 Task: Forward email with the signature Jared Hernandez with the subject Thank you for your sponsorship from softage.8@softage.net to softage.3@softage.net and softage.4@softage.net with BCC to softage.5@softage.net with the message I would appreciate it if you could send me the sales report for the last quarter.
Action: Mouse moved to (1084, 179)
Screenshot: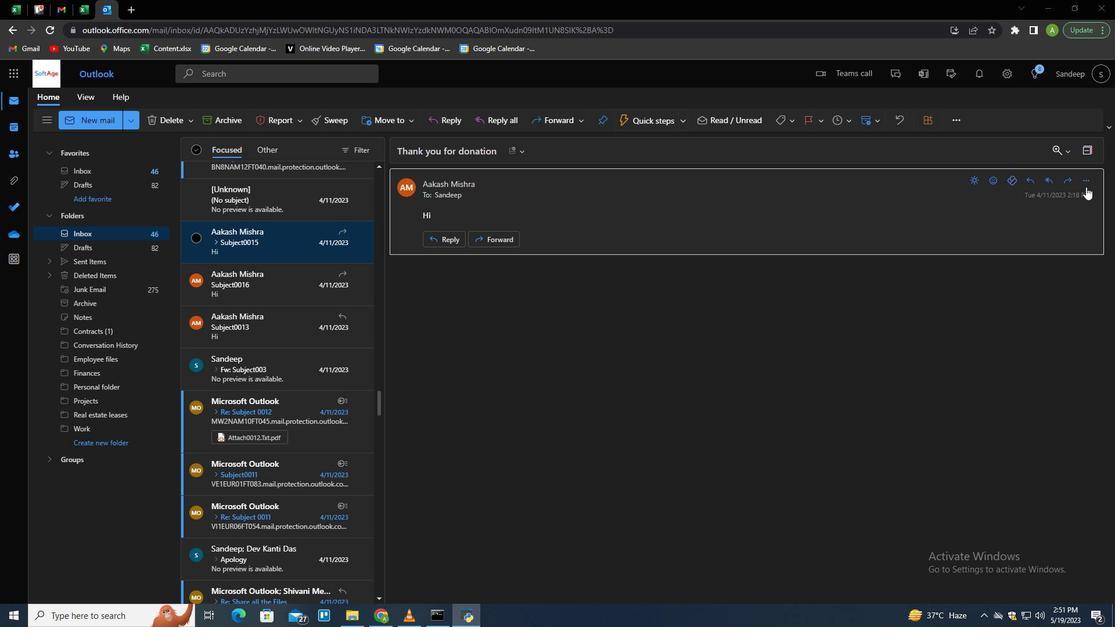 
Action: Mouse pressed left at (1084, 179)
Screenshot: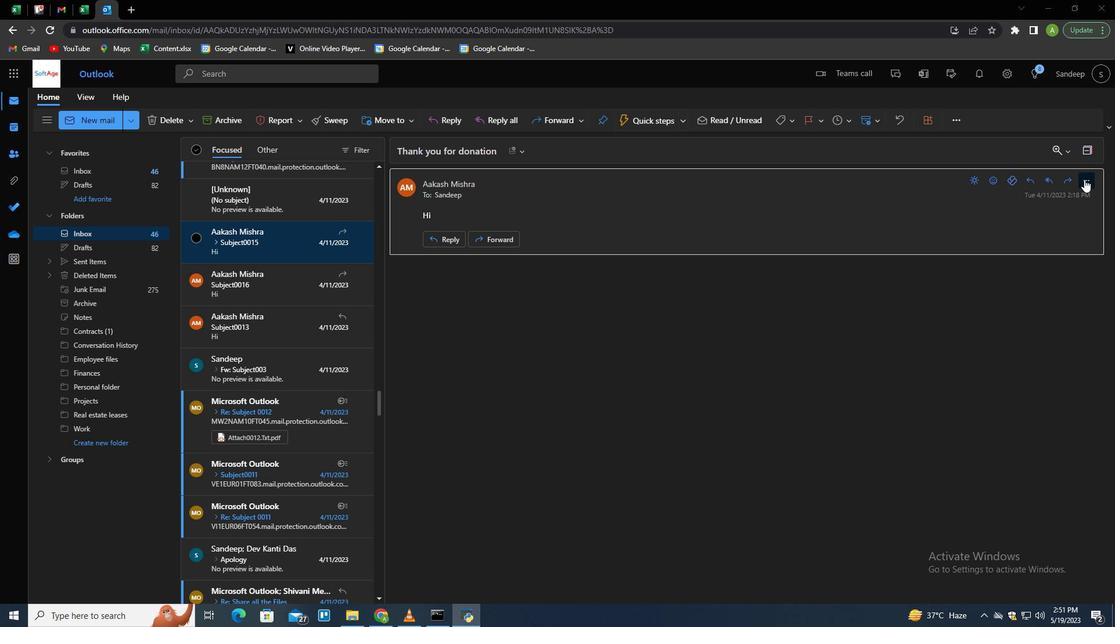 
Action: Mouse moved to (1013, 237)
Screenshot: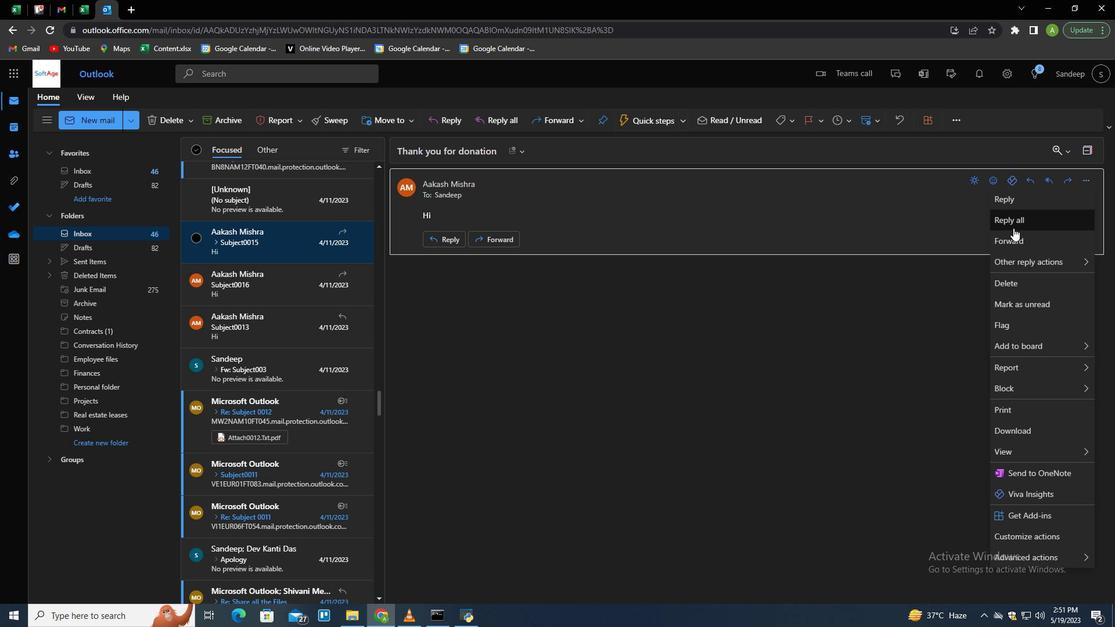 
Action: Mouse pressed left at (1013, 237)
Screenshot: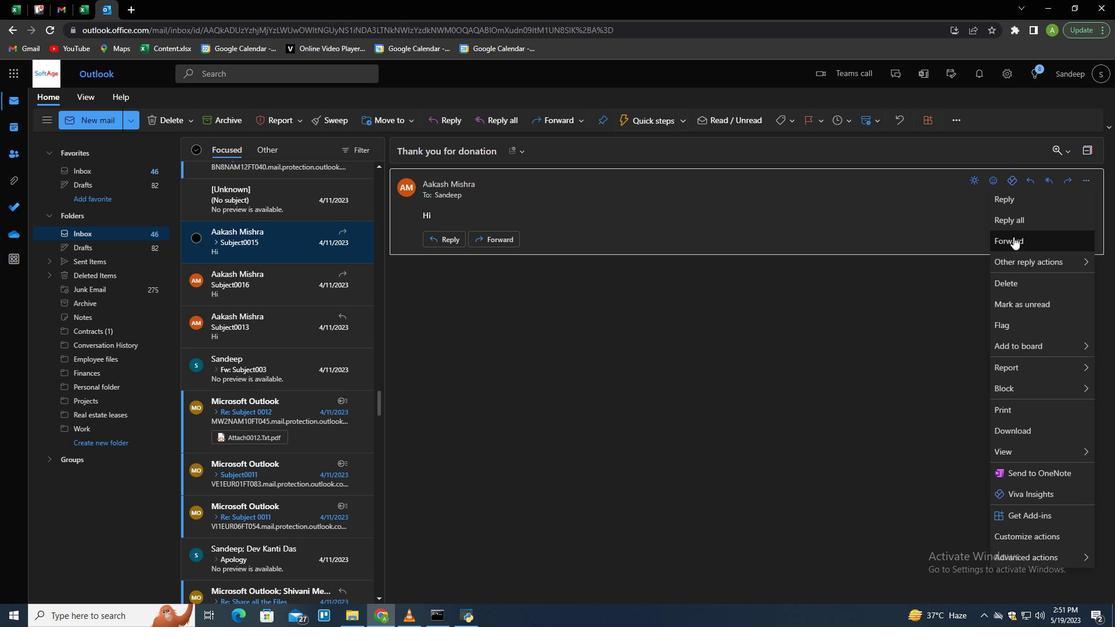 
Action: Mouse moved to (783, 120)
Screenshot: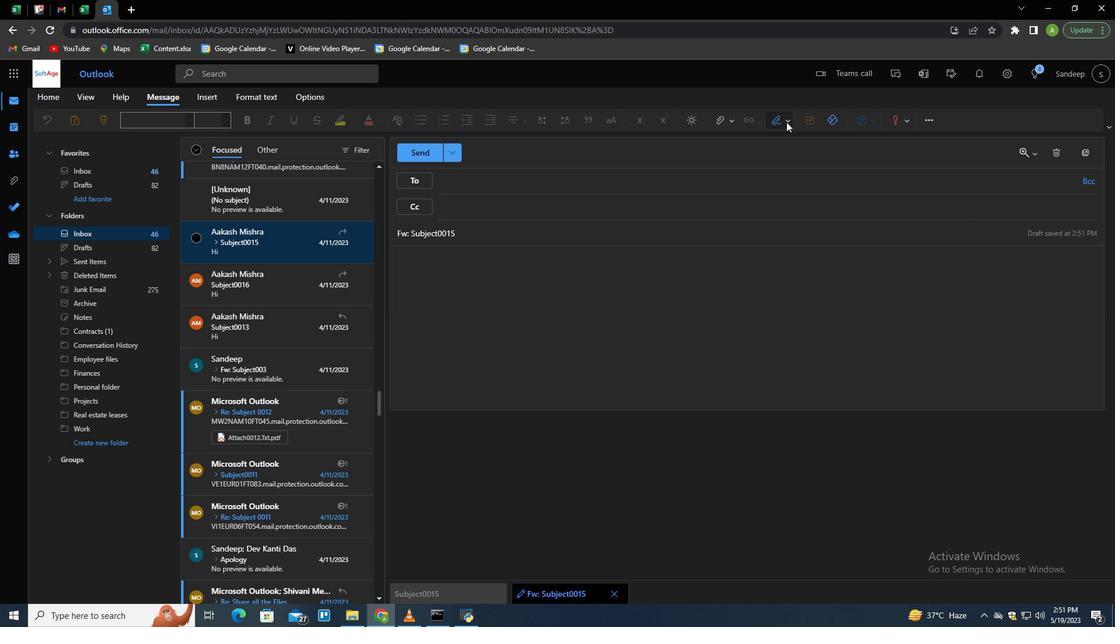 
Action: Mouse pressed left at (783, 120)
Screenshot: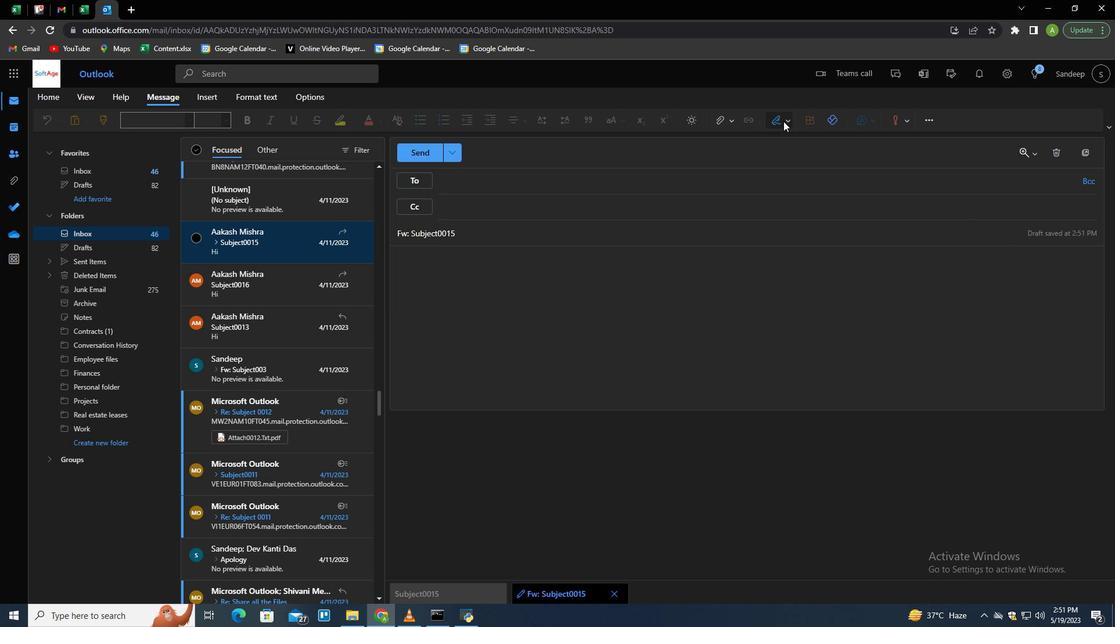 
Action: Mouse moved to (759, 170)
Screenshot: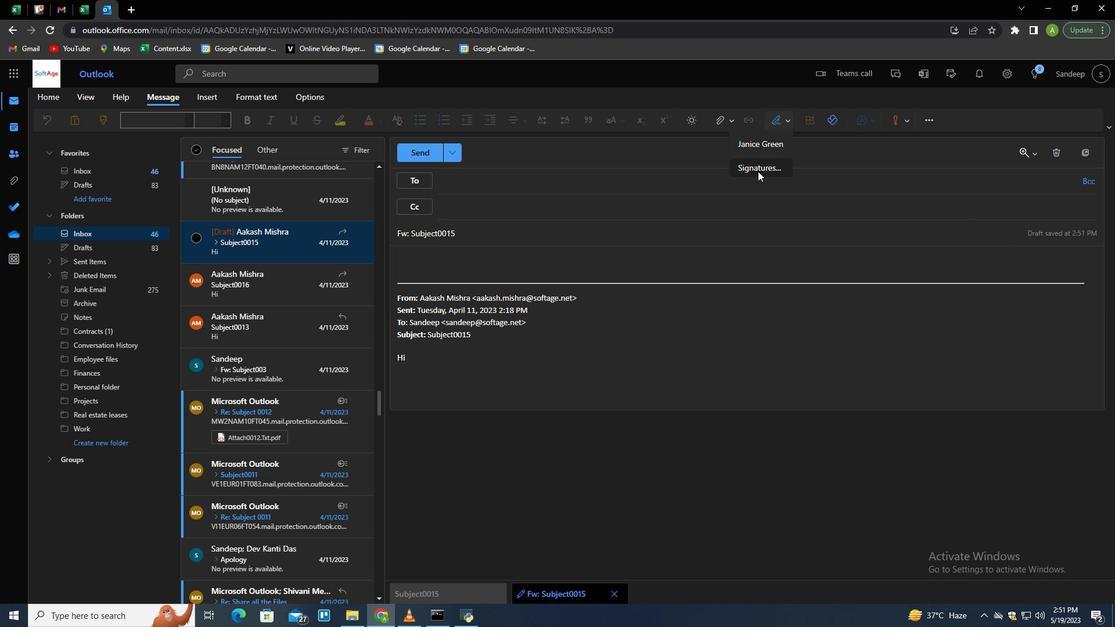 
Action: Mouse pressed left at (759, 170)
Screenshot: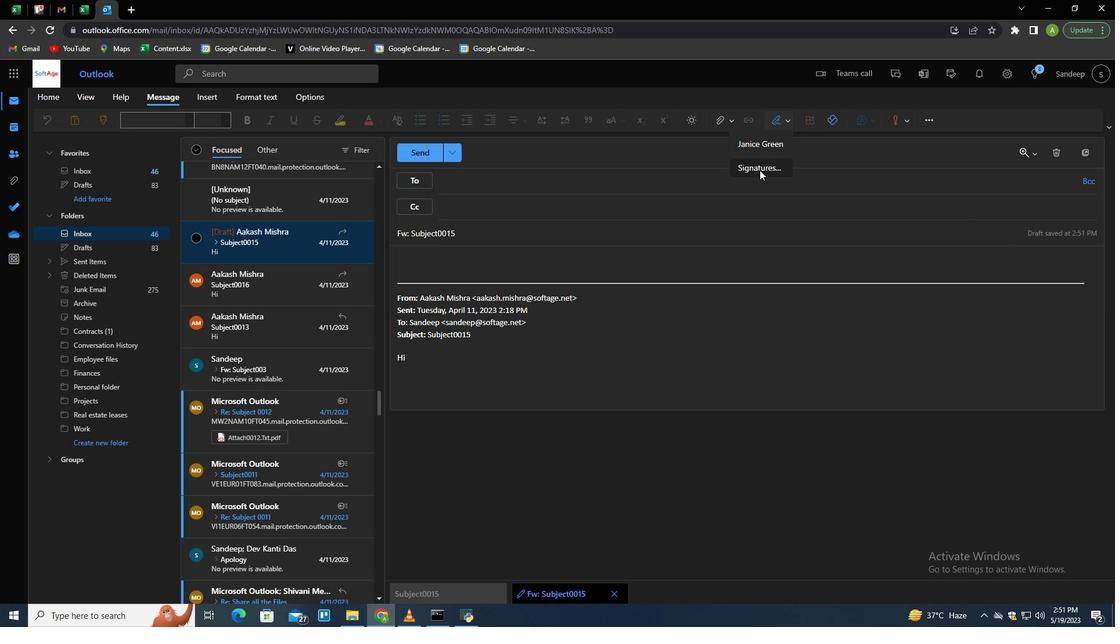 
Action: Mouse moved to (794, 214)
Screenshot: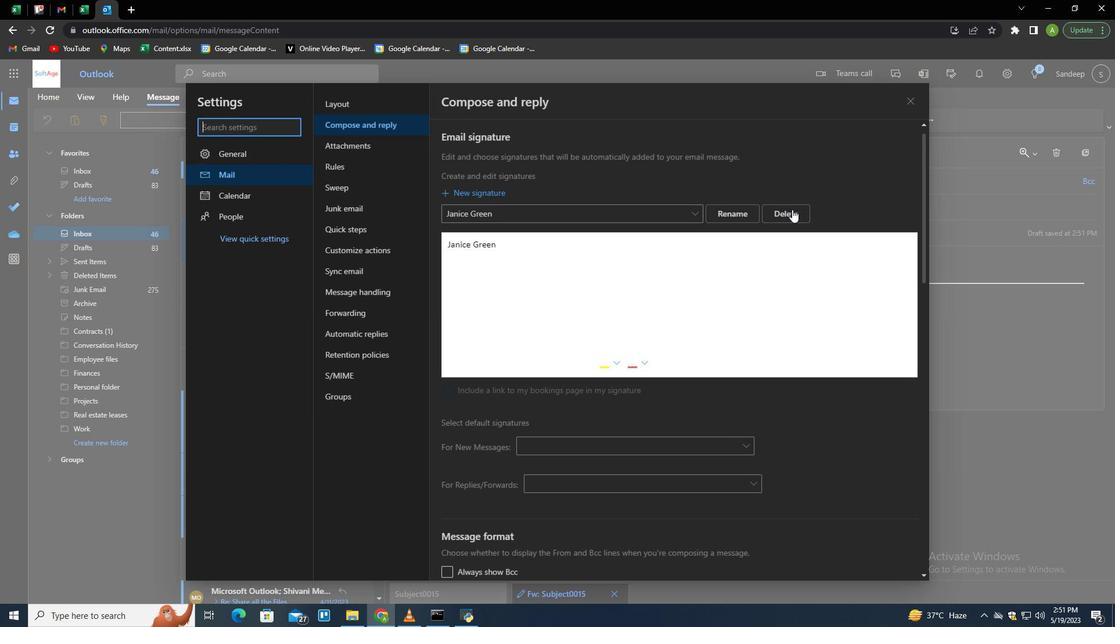 
Action: Mouse pressed left at (794, 214)
Screenshot: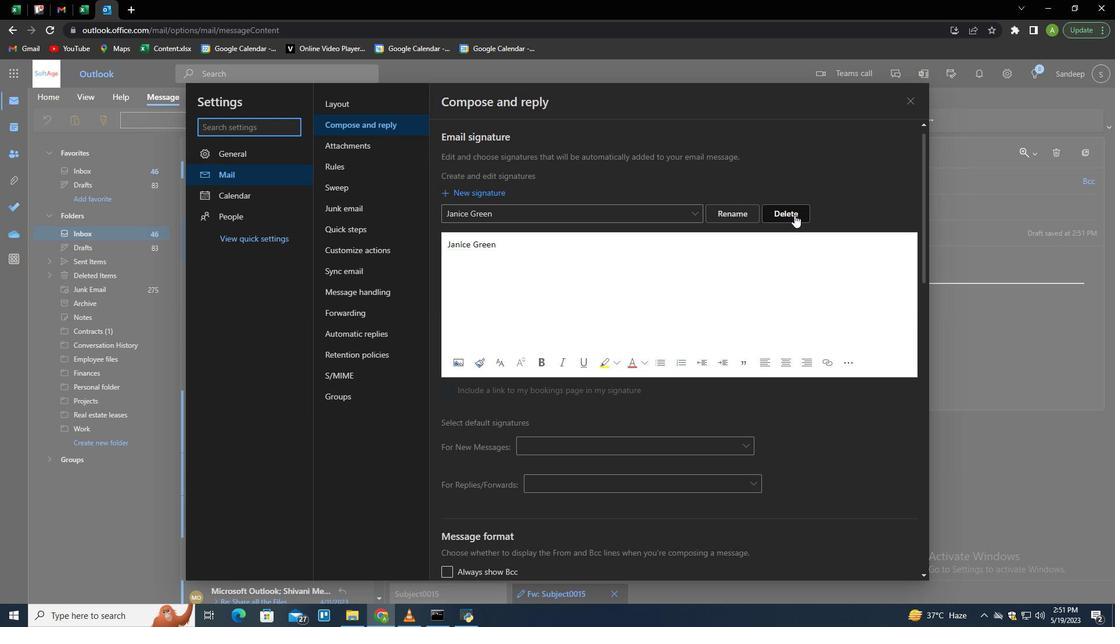 
Action: Mouse moved to (764, 212)
Screenshot: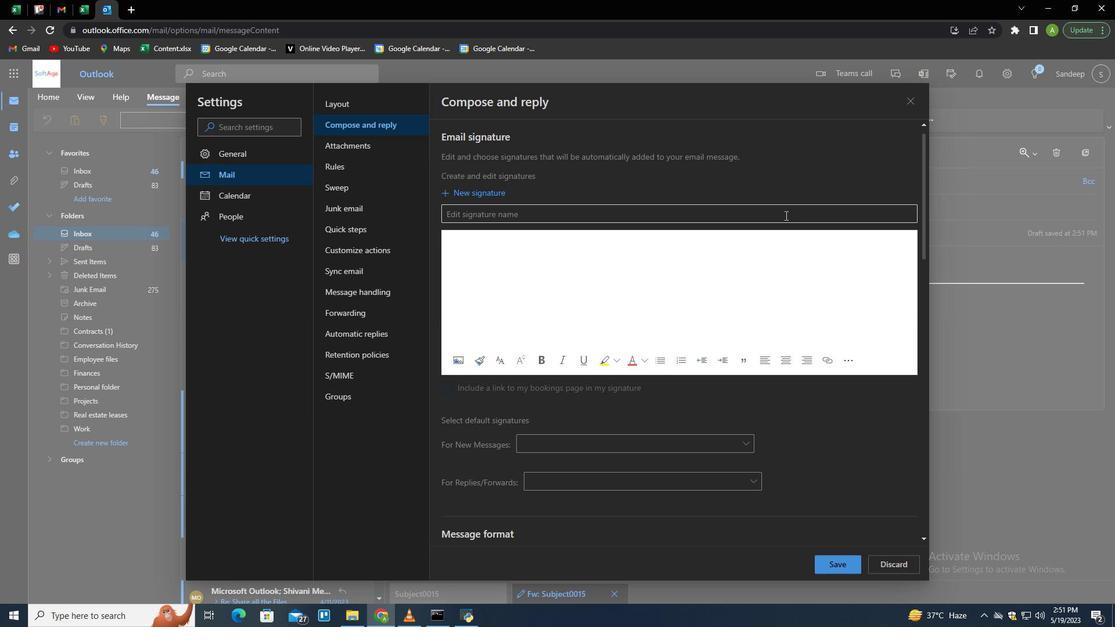
Action: Mouse pressed left at (764, 212)
Screenshot: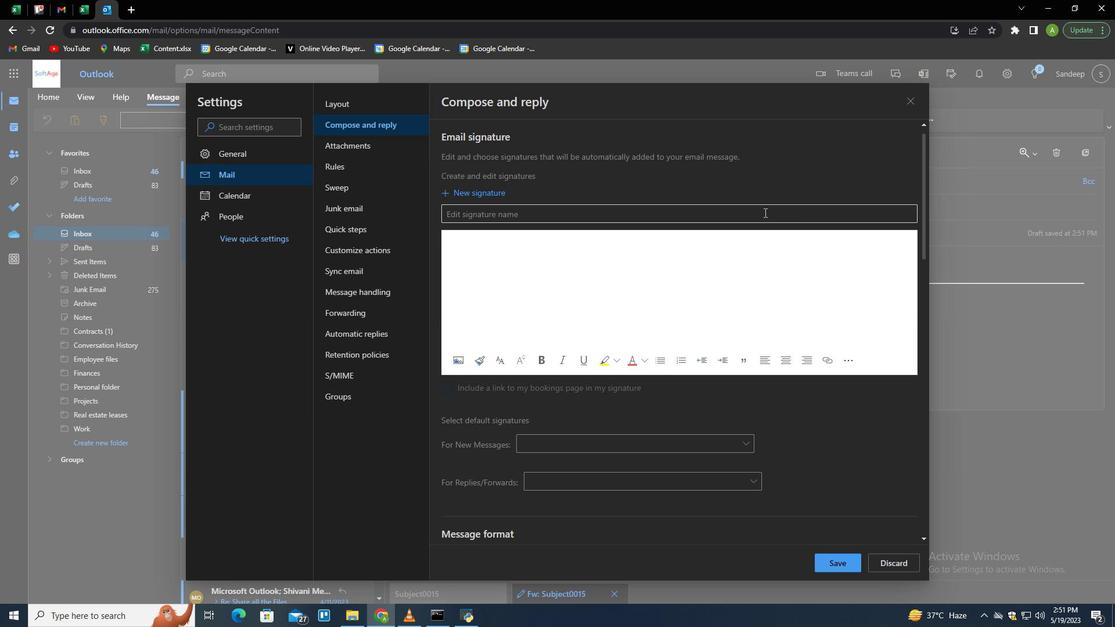 
Action: Mouse moved to (762, 212)
Screenshot: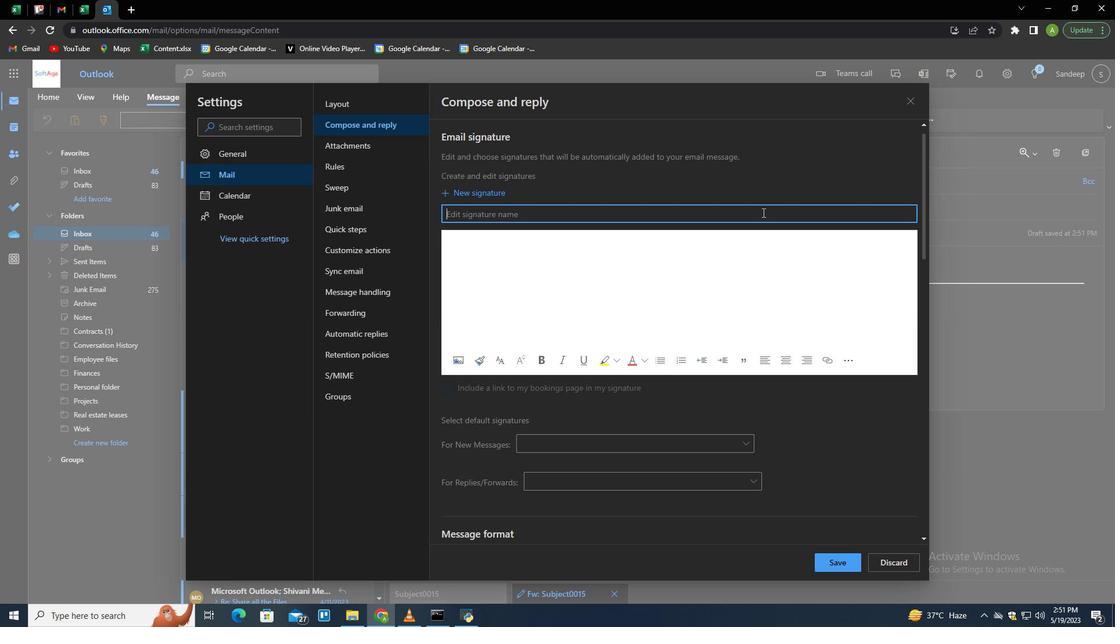 
Action: Key pressed <Key.shift>Jared<Key.space><Key.shift>Hen<Key.backspace>rnandez<Key.caps_lock><Key.caps_lock><Key.tab><Key.shift>Jard<Key.backspace>ed<Key.space><Key.shift>Hernandez
Screenshot: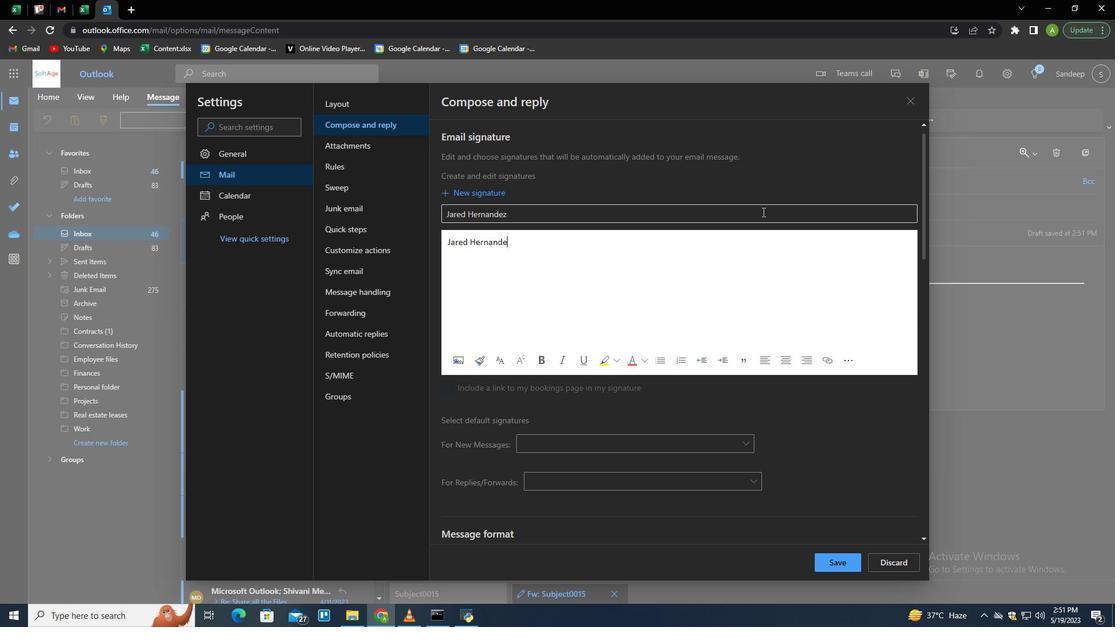 
Action: Mouse moved to (834, 562)
Screenshot: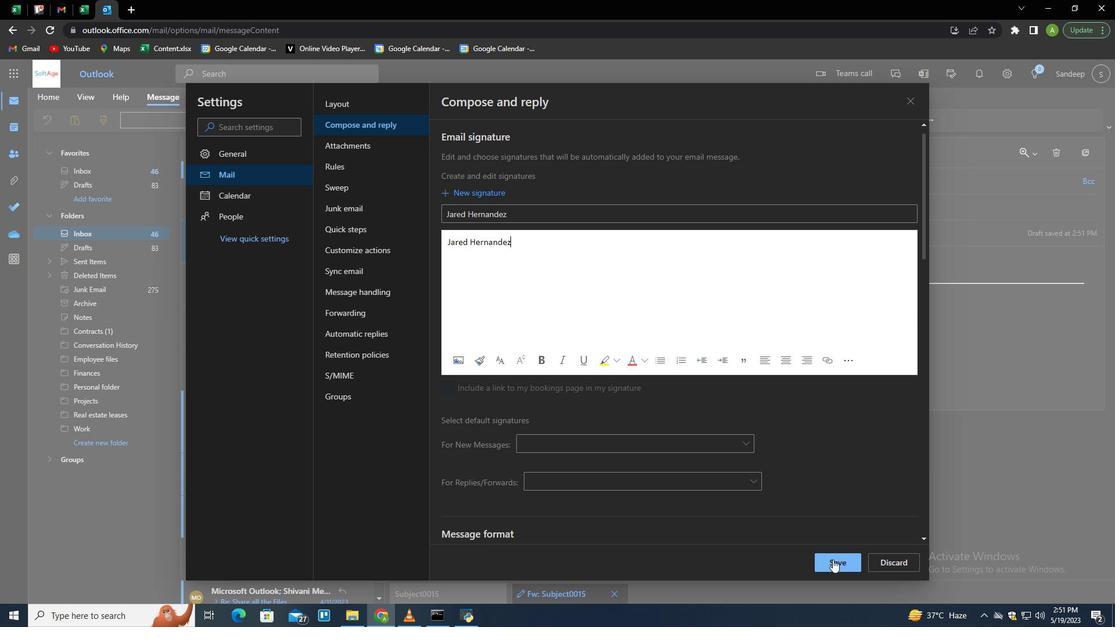 
Action: Mouse pressed left at (834, 562)
Screenshot: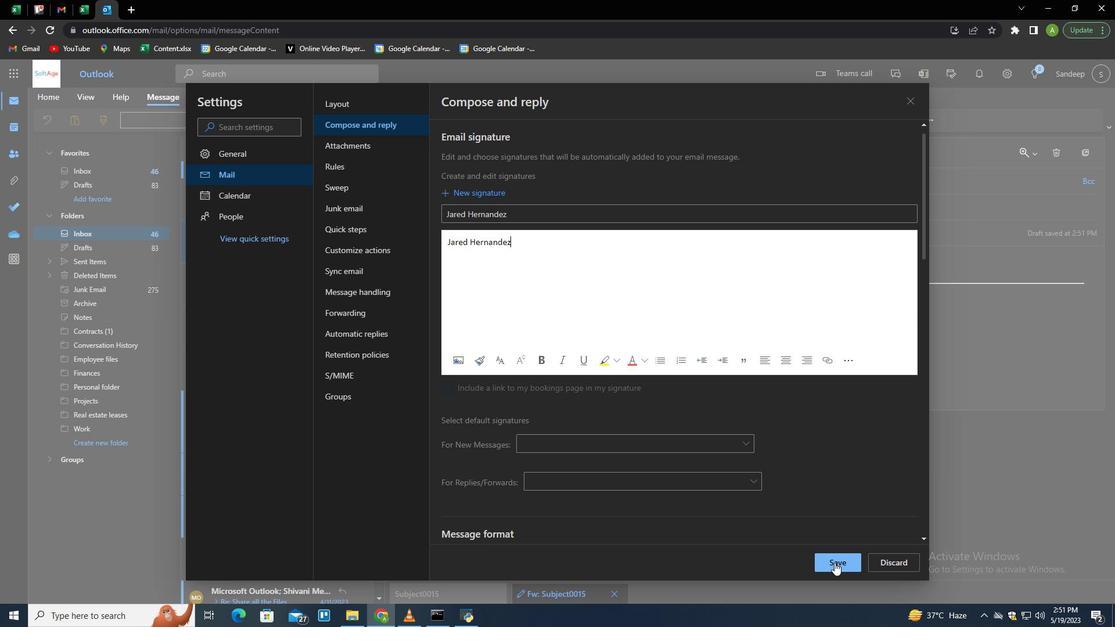 
Action: Mouse moved to (985, 359)
Screenshot: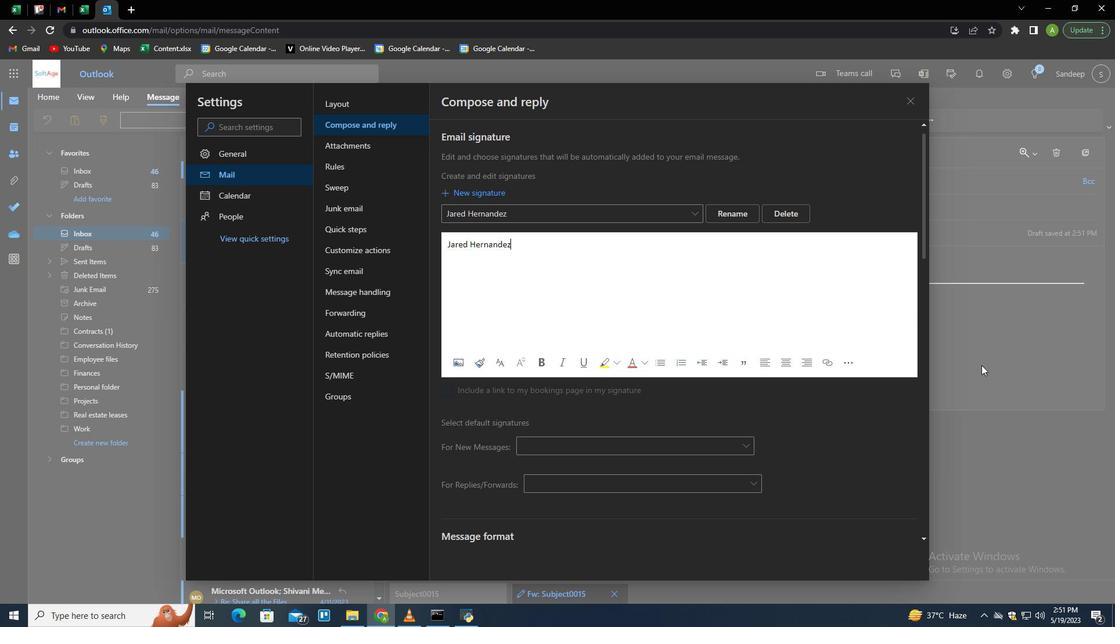 
Action: Mouse pressed left at (985, 359)
Screenshot: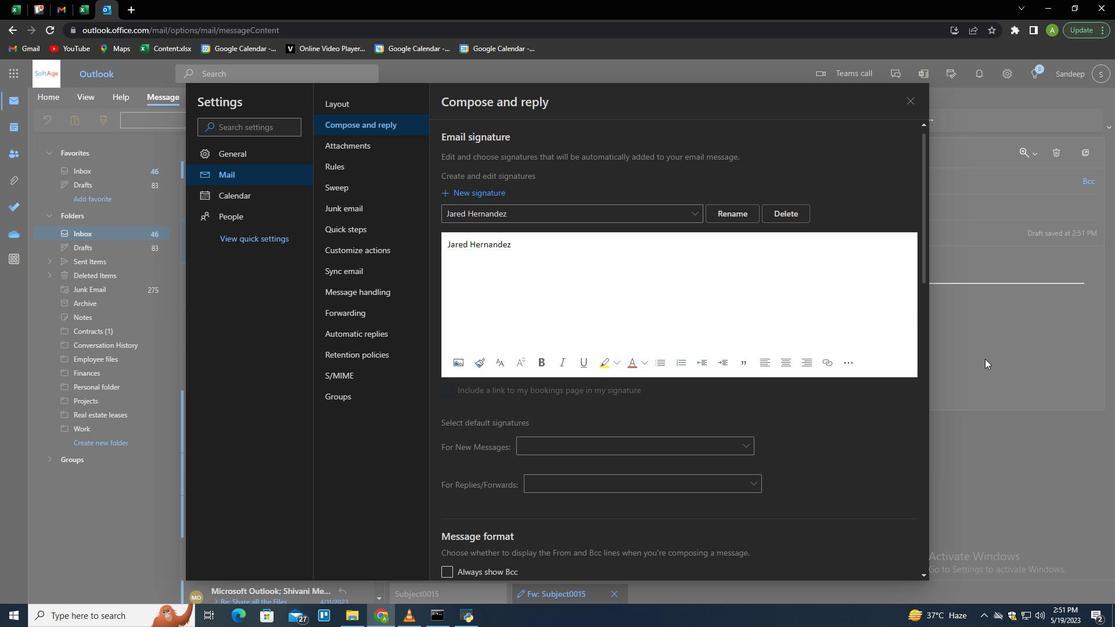 
Action: Mouse moved to (779, 118)
Screenshot: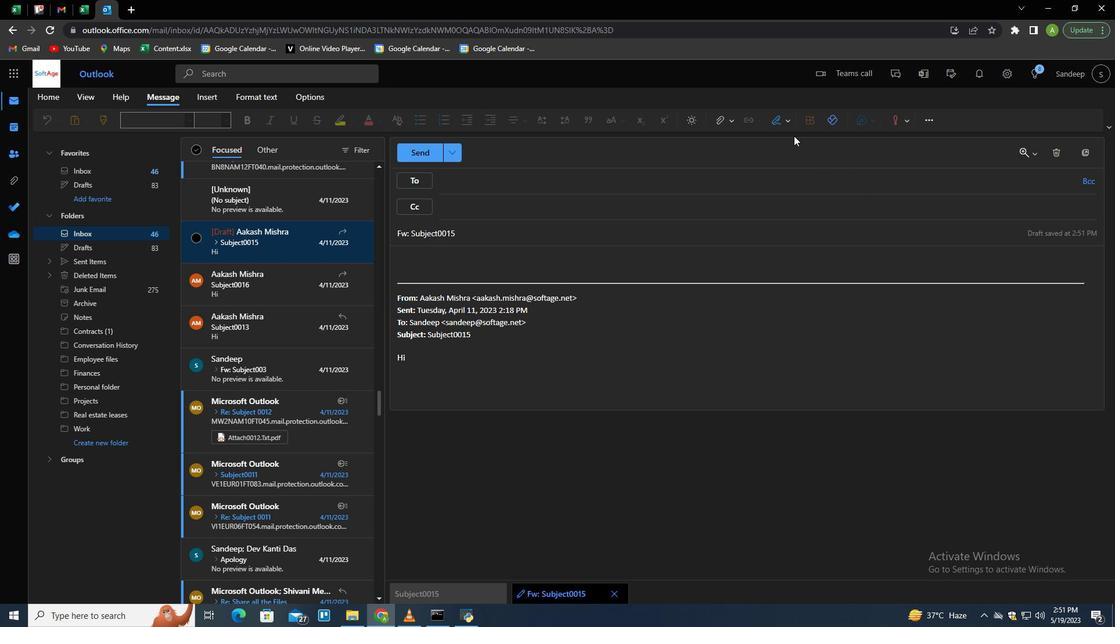 
Action: Mouse pressed left at (779, 118)
Screenshot: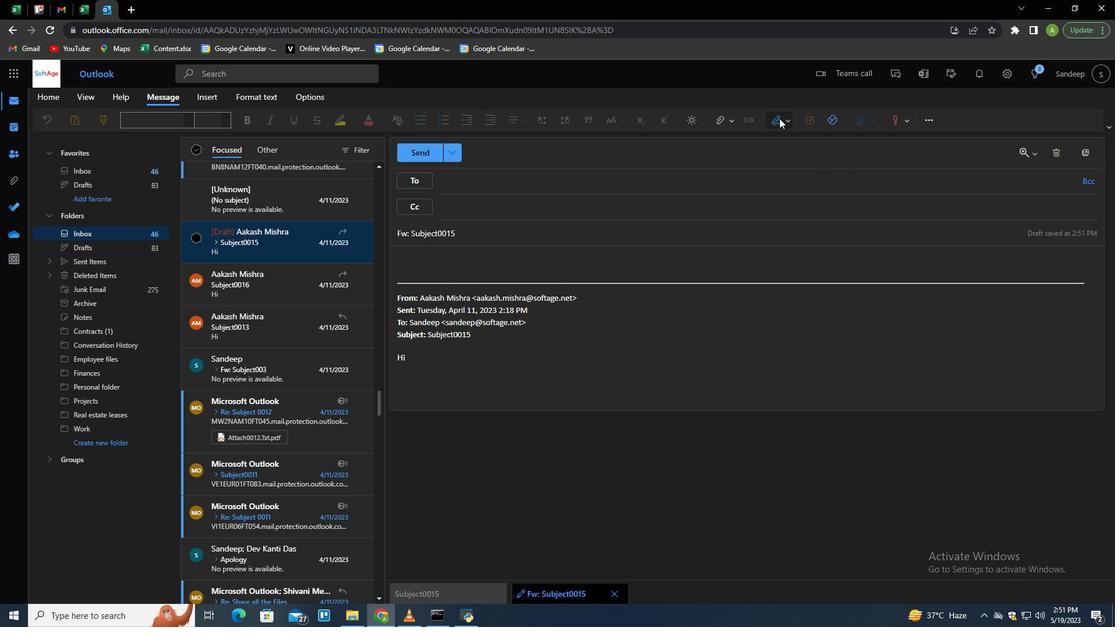 
Action: Mouse moved to (768, 144)
Screenshot: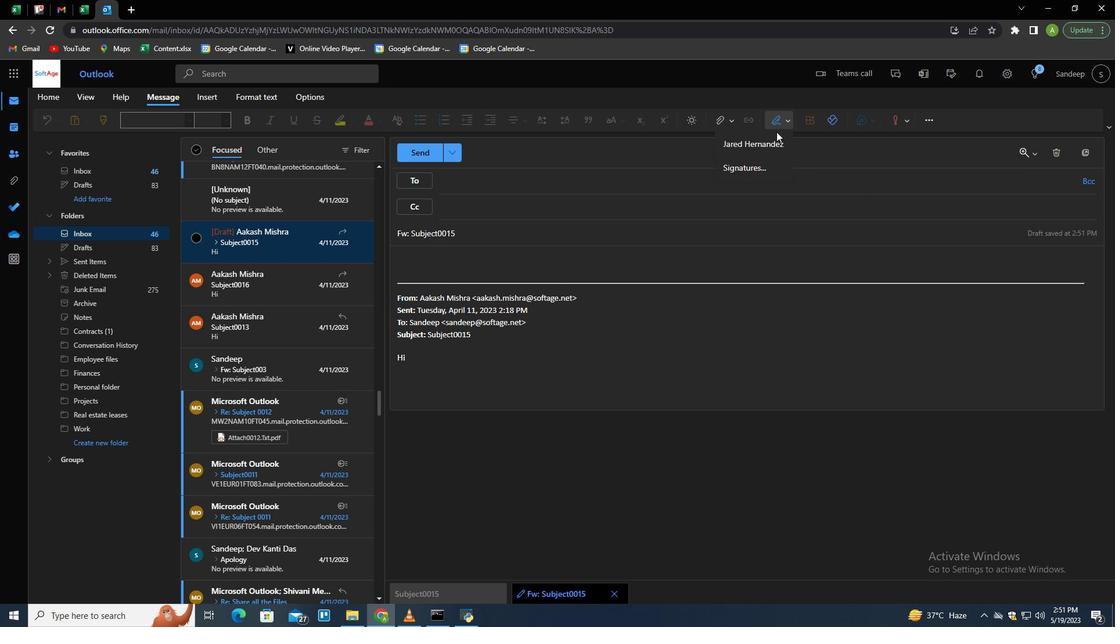 
Action: Mouse pressed left at (768, 144)
Screenshot: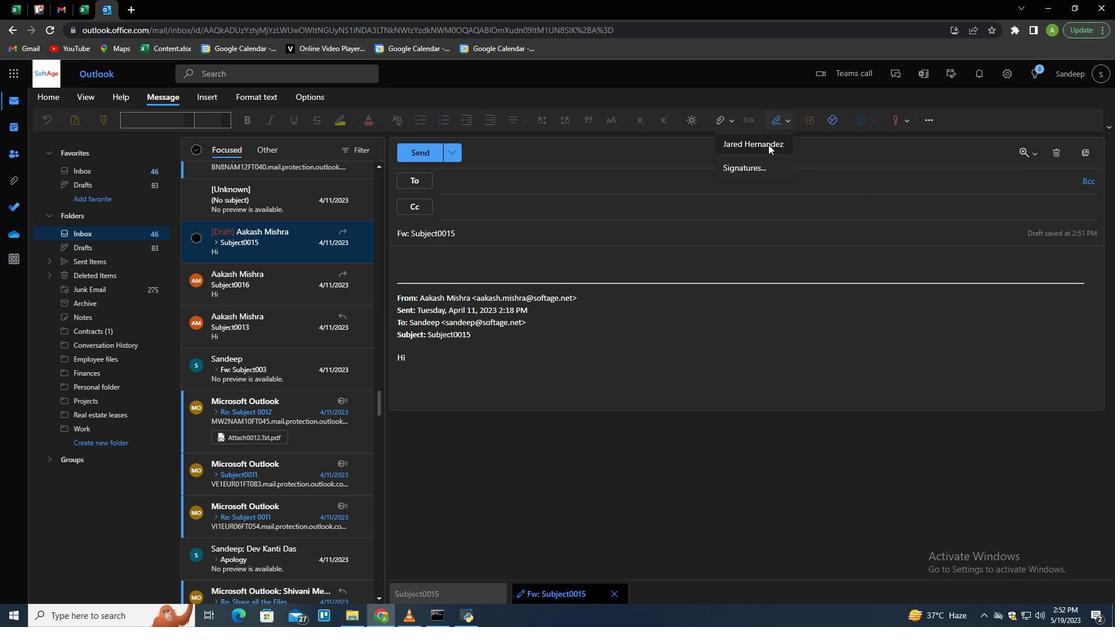 
Action: Mouse moved to (412, 235)
Screenshot: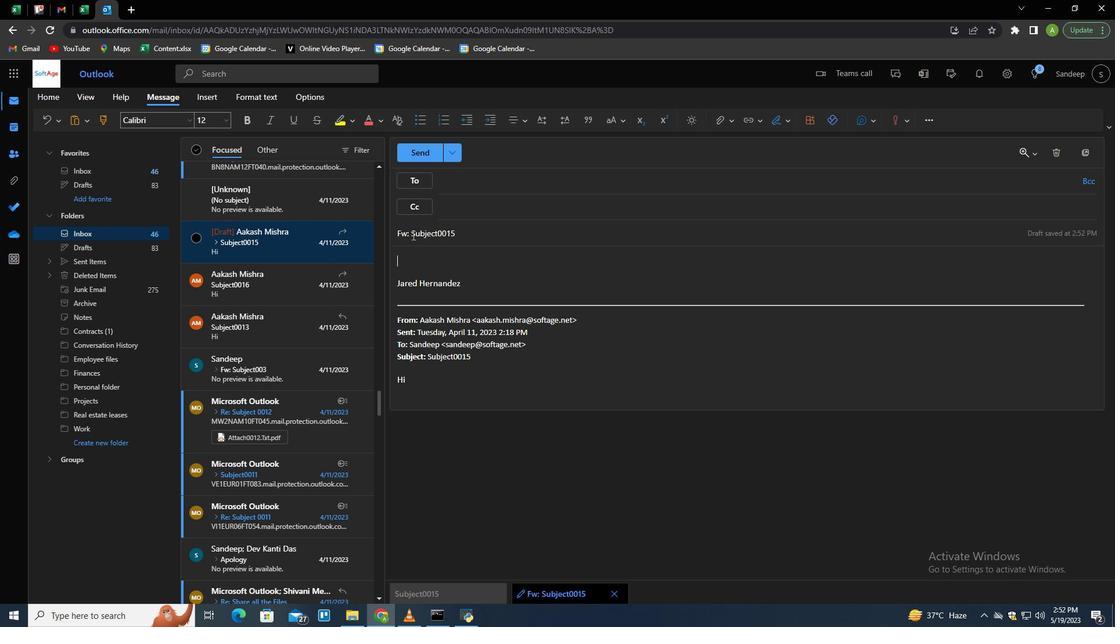 
Action: Mouse pressed left at (412, 235)
Screenshot: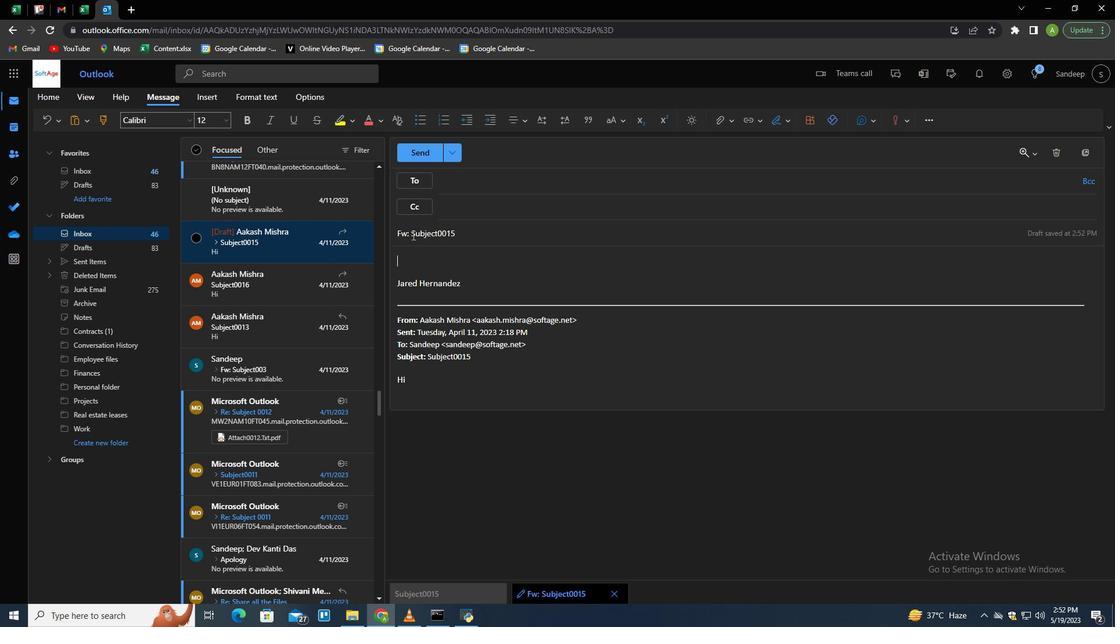 
Action: Mouse moved to (453, 244)
Screenshot: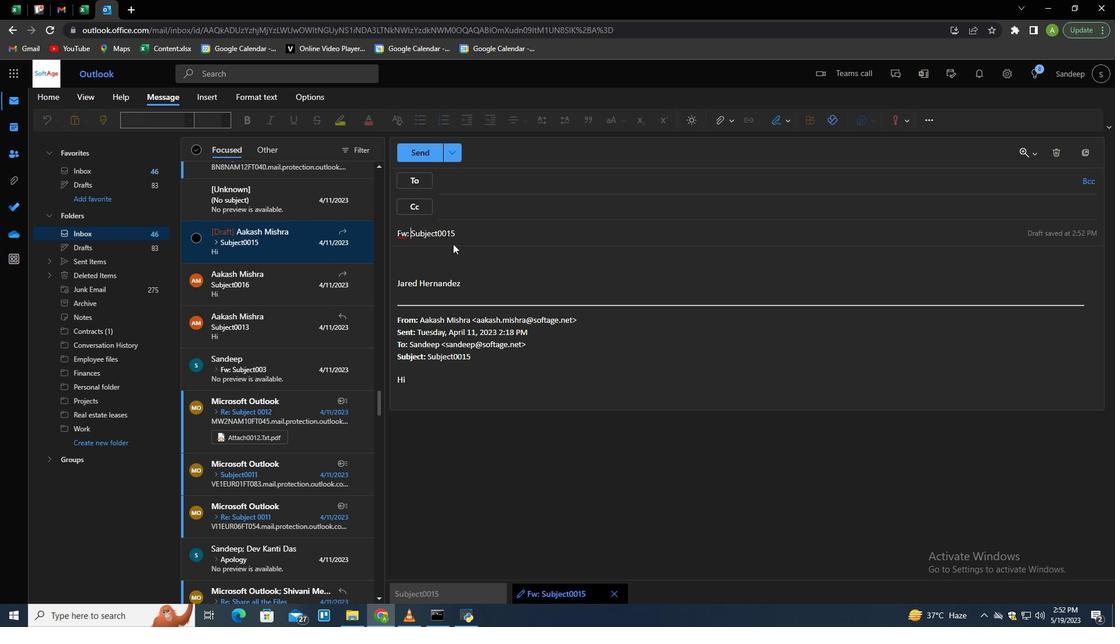
Action: Key pressed <Key.shift_r><Key.end><Key.shift>Thank<Key.space>you<Key.space>for<Key.space>your<Key.space>sponsorship
Screenshot: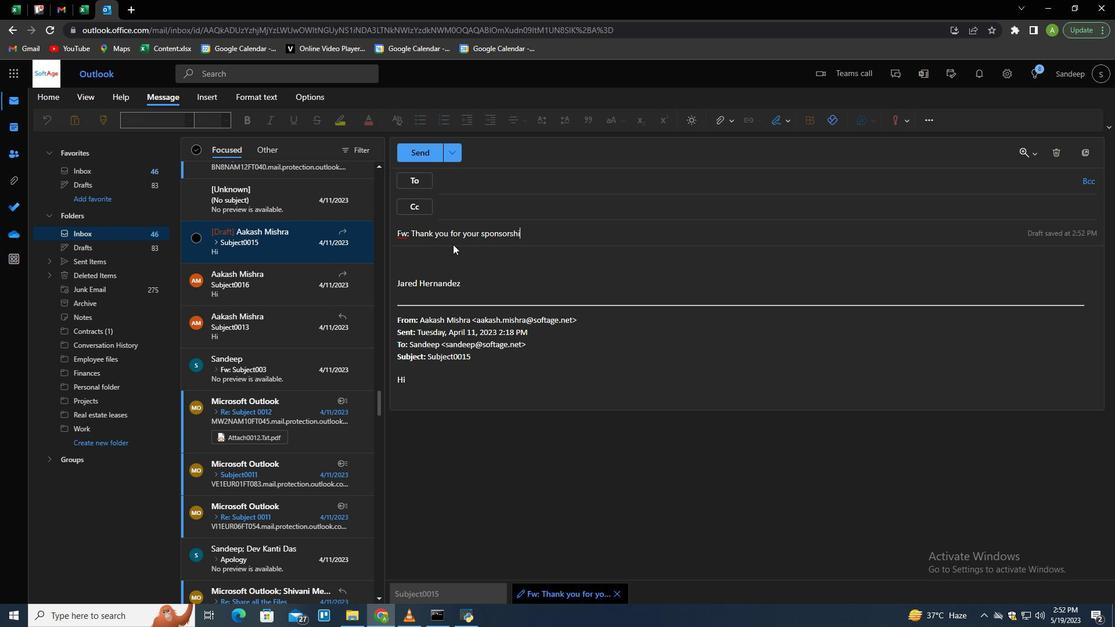 
Action: Mouse moved to (452, 180)
Screenshot: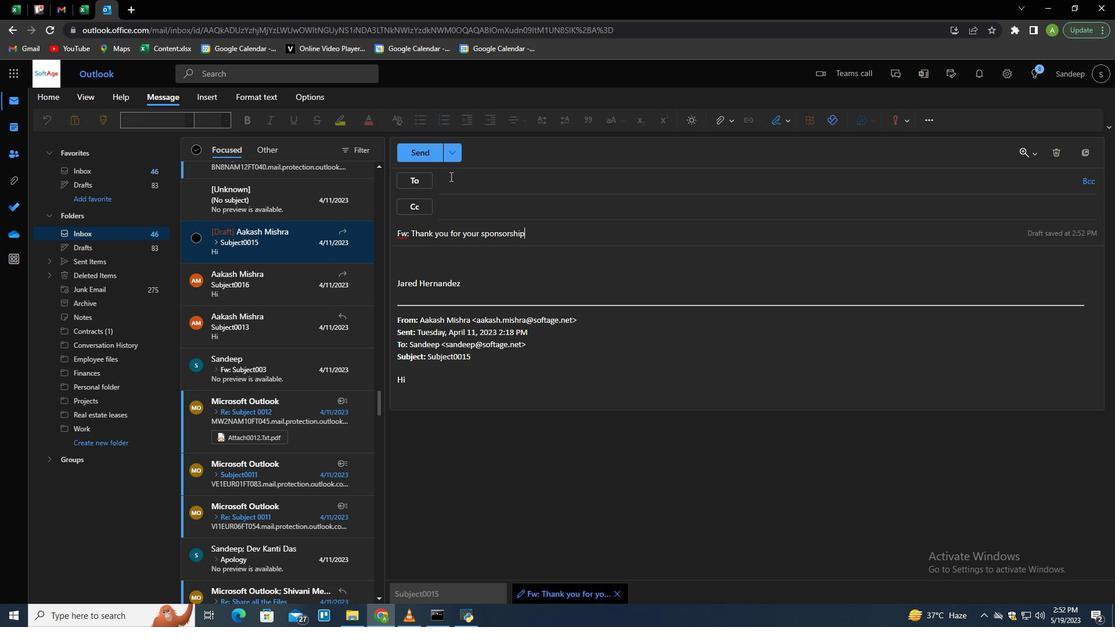 
Action: Mouse pressed left at (452, 180)
Screenshot: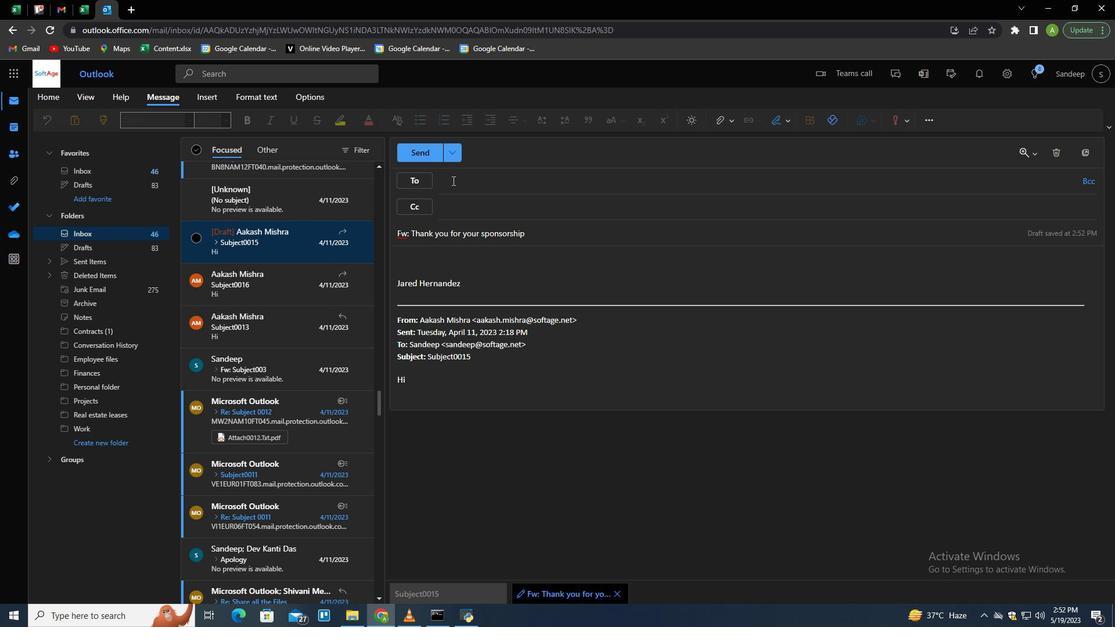 
Action: Key pressed softage.3<Key.shift>@softage.net<Key.enter>softage.4<Key.shift>@softage.net<Key.enter>
Screenshot: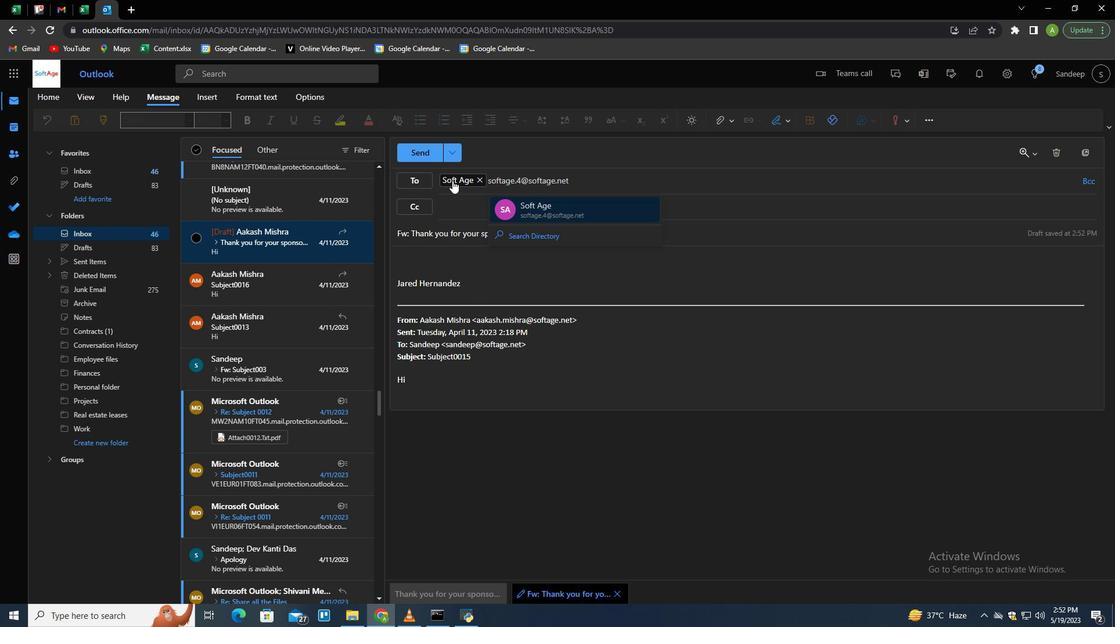 
Action: Mouse moved to (1085, 179)
Screenshot: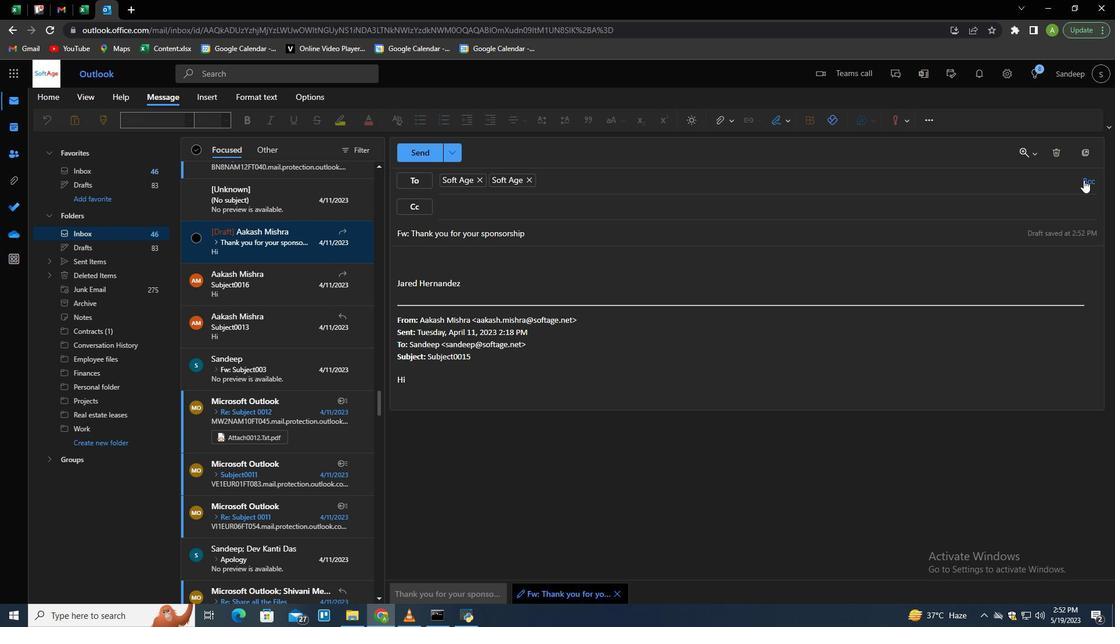 
Action: Mouse pressed left at (1085, 179)
Screenshot: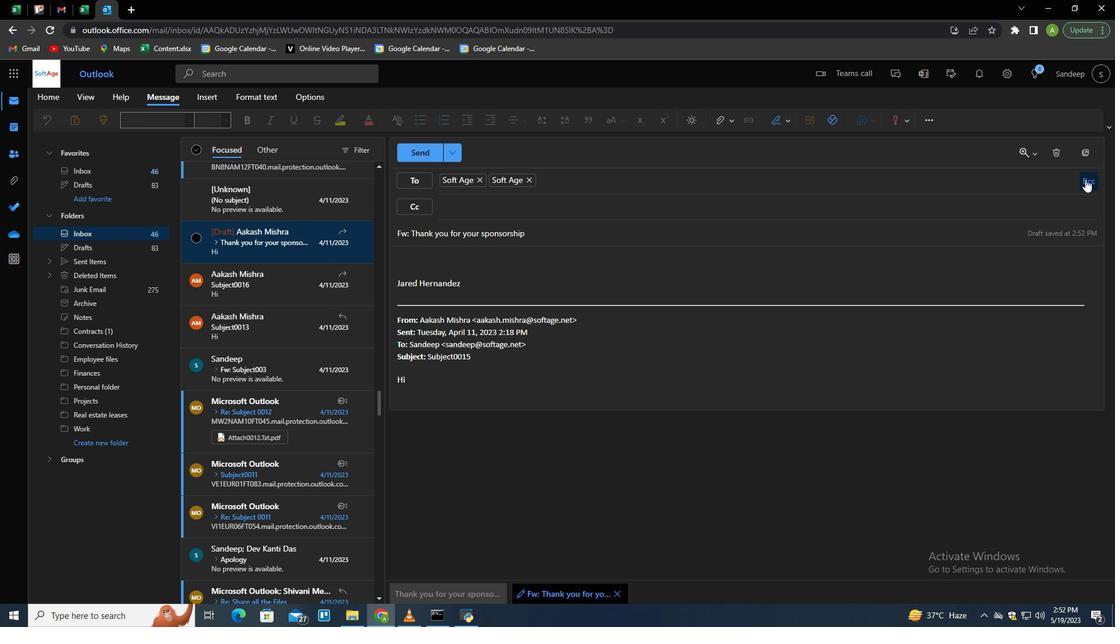 
Action: Mouse moved to (594, 228)
Screenshot: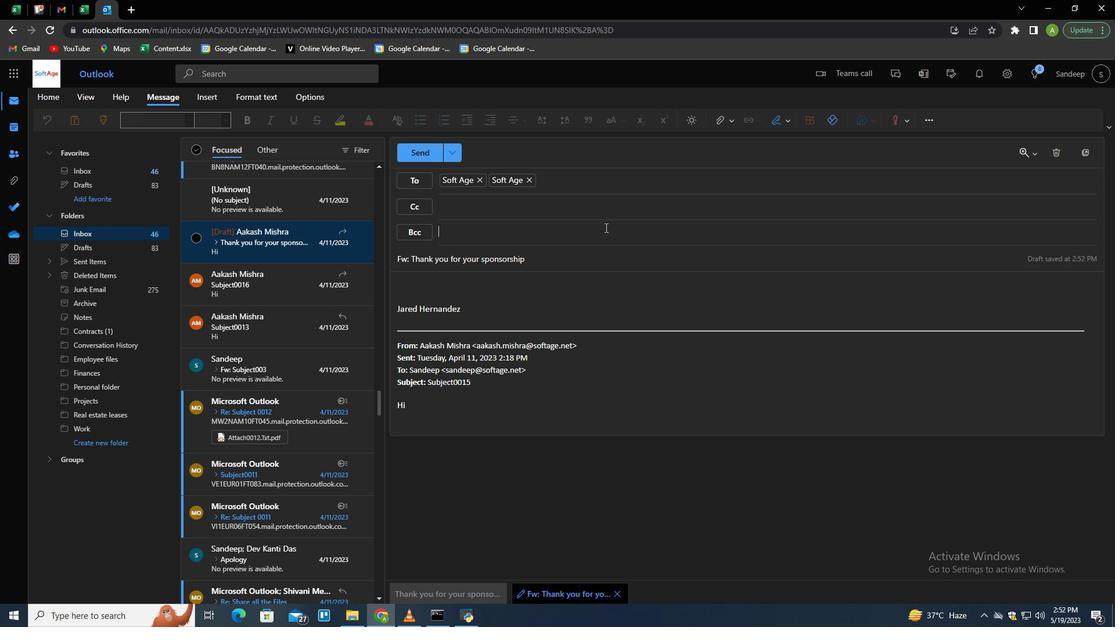 
Action: Key pressed softage.5<Key.shift>@softage.net<Key.enter><Key.tab><Key.tab><Key.shift>I<Key.space>would<Key.space>appe<Key.backspace>reciate<Key.space>it<Key.space>if<Key.space>you<Key.space>could<Key.space>send<Key.space>me<Key.space>the<Key.space>d<Key.backspace>sales<Key.space>report<Key.space>for<Key.space>the<Key.space>last<Key.space>quarter.<Key.enter>
Screenshot: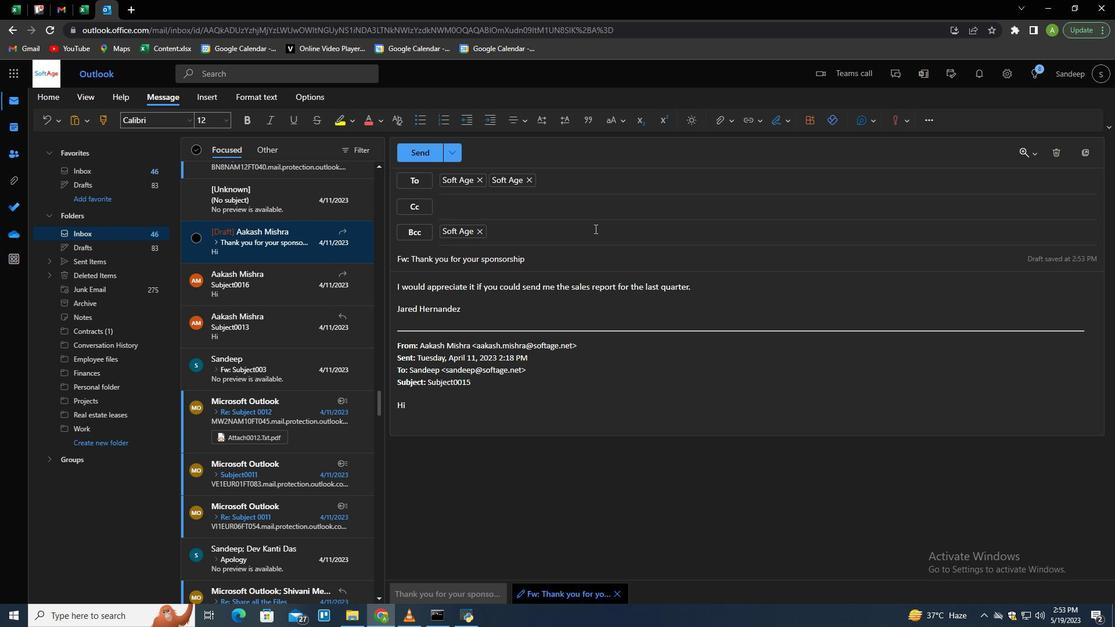 
